 Task: Add call outs. Callouts: 7-Point star.
Action: Mouse moved to (278, 120)
Screenshot: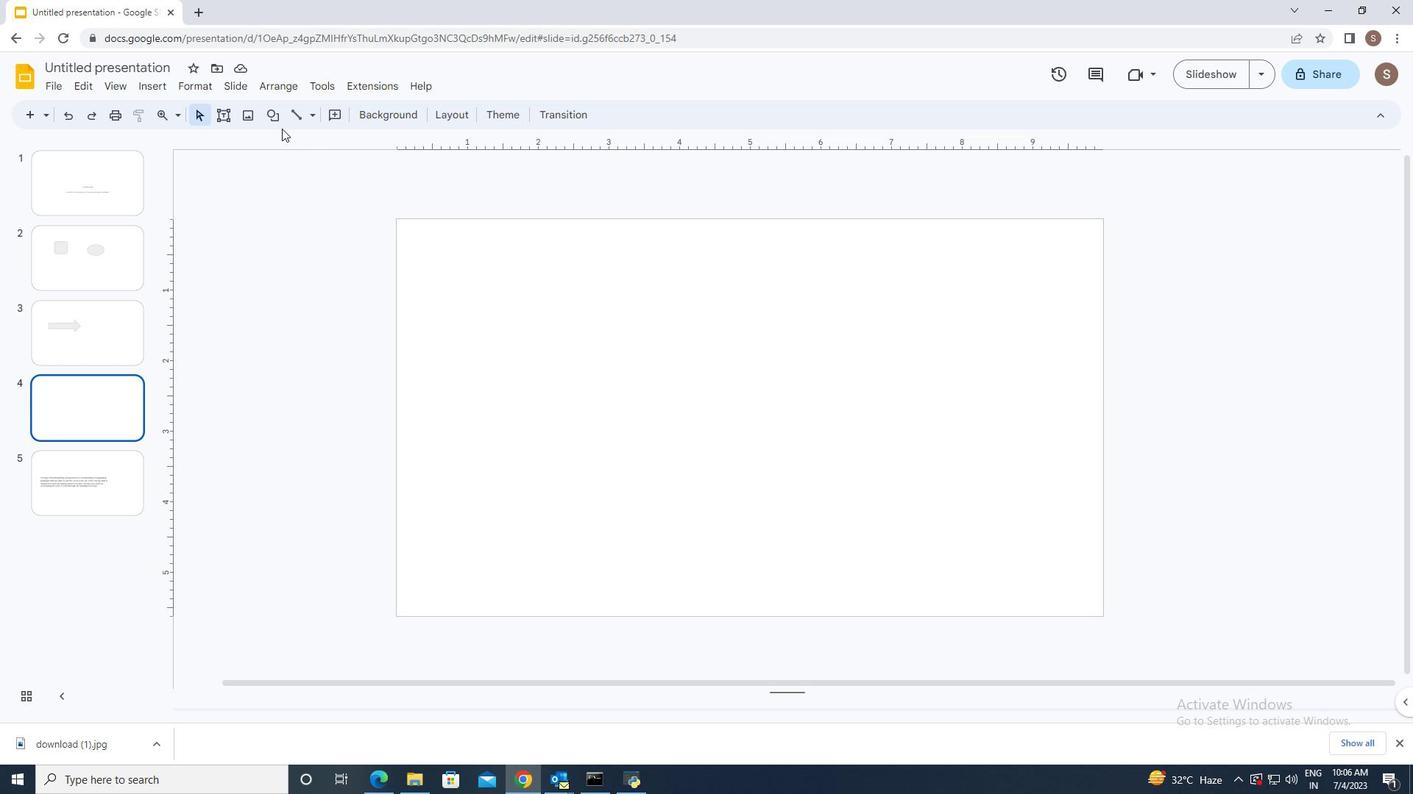 
Action: Mouse pressed left at (278, 120)
Screenshot: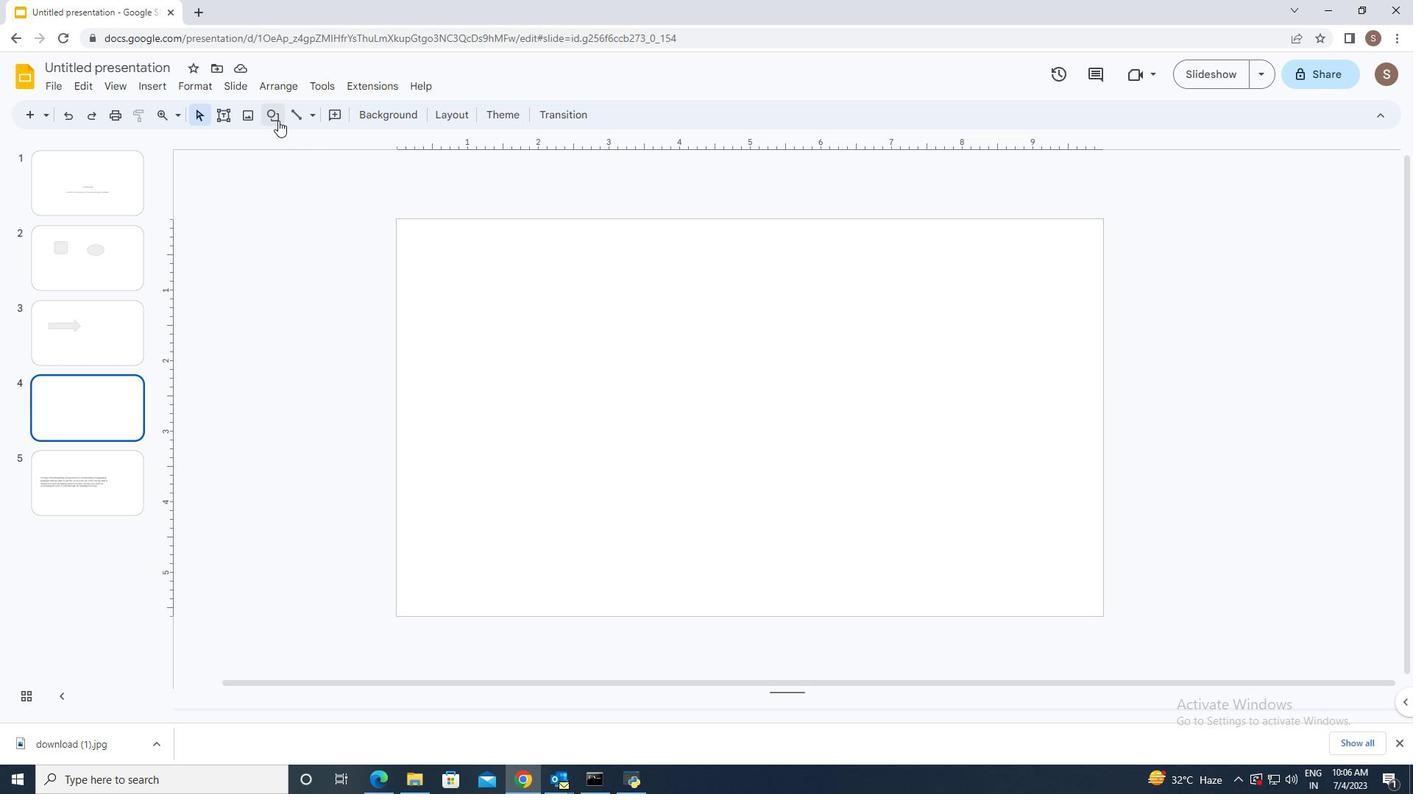 
Action: Mouse moved to (550, 190)
Screenshot: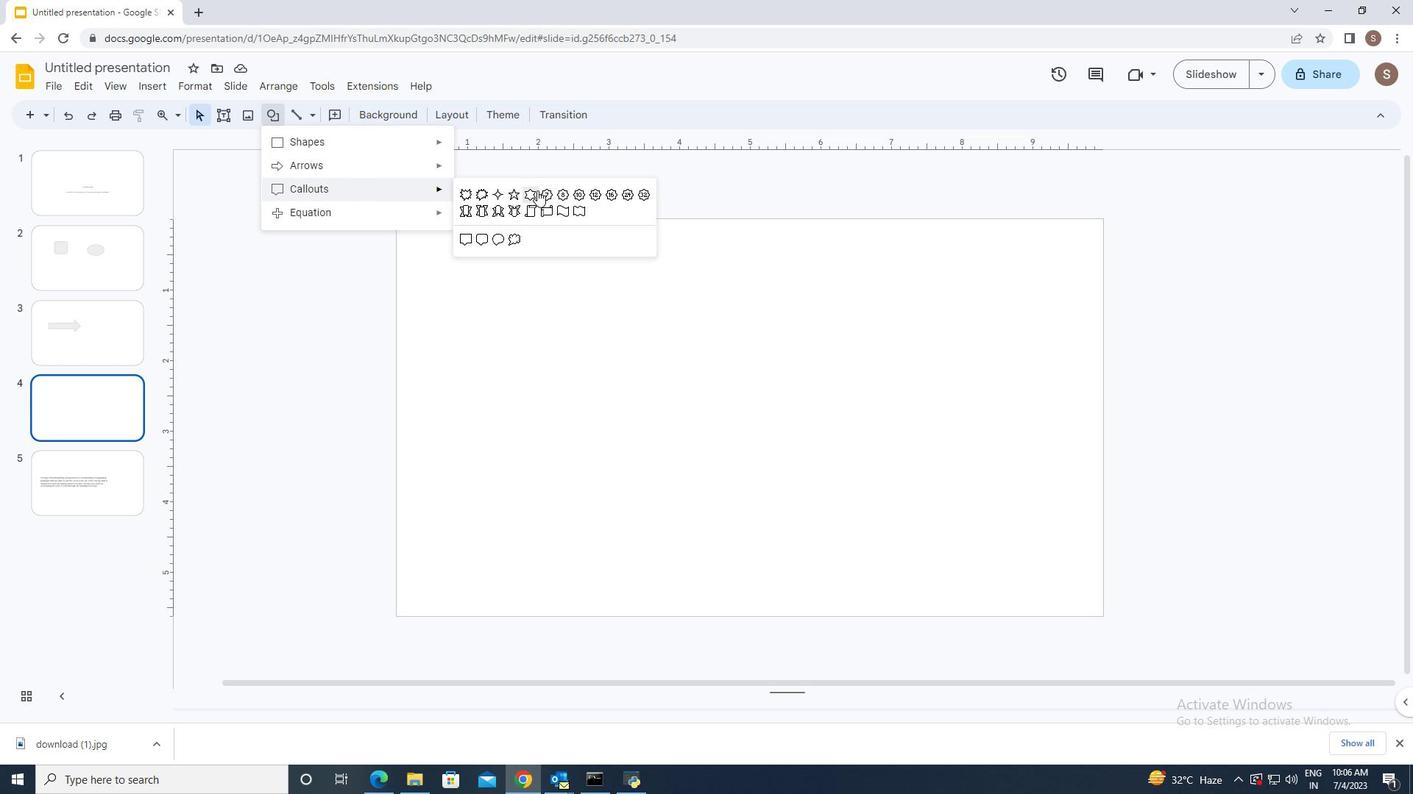 
Action: Mouse pressed left at (550, 190)
Screenshot: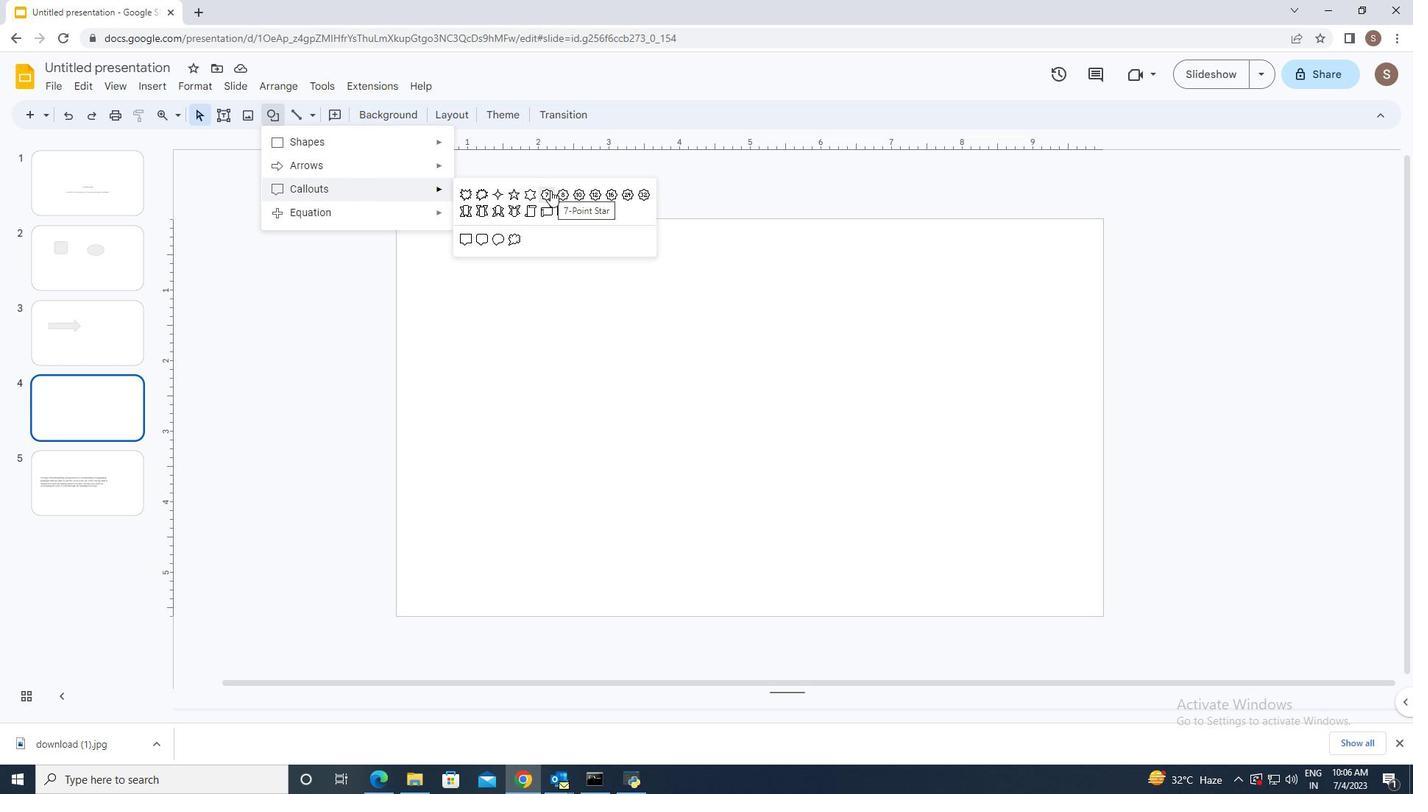 
Action: Mouse moved to (615, 354)
Screenshot: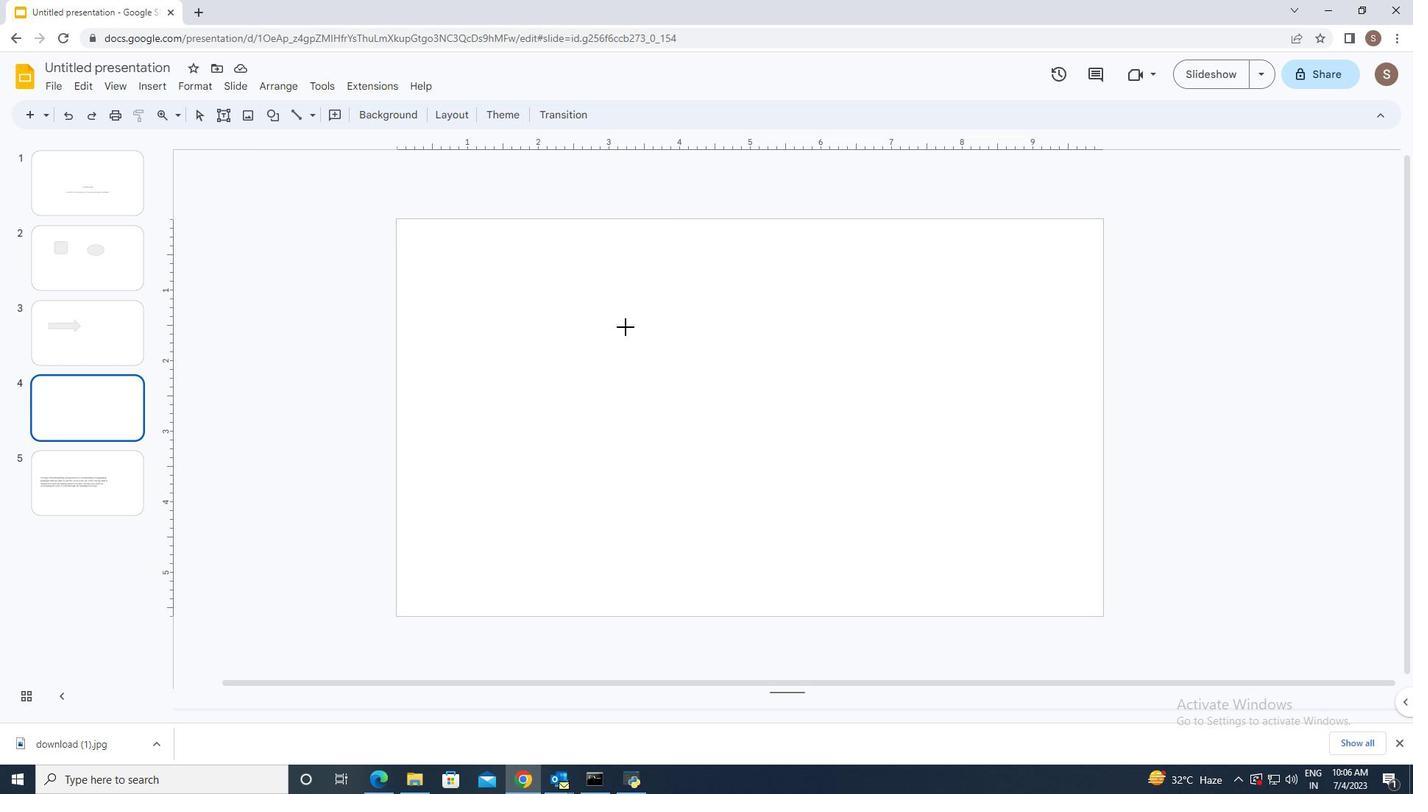 
Action: Mouse pressed left at (615, 354)
Screenshot: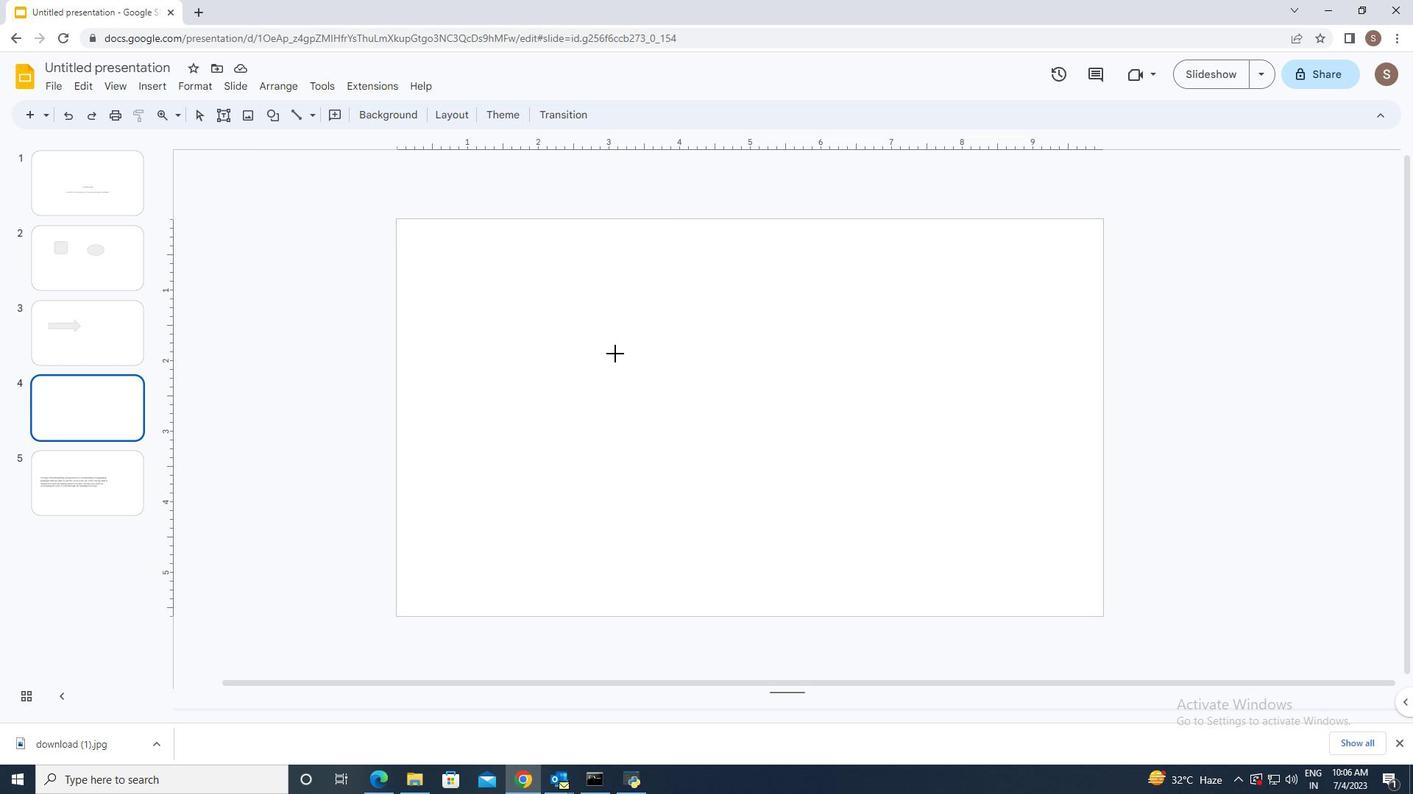 
Action: Mouse moved to (842, 369)
Screenshot: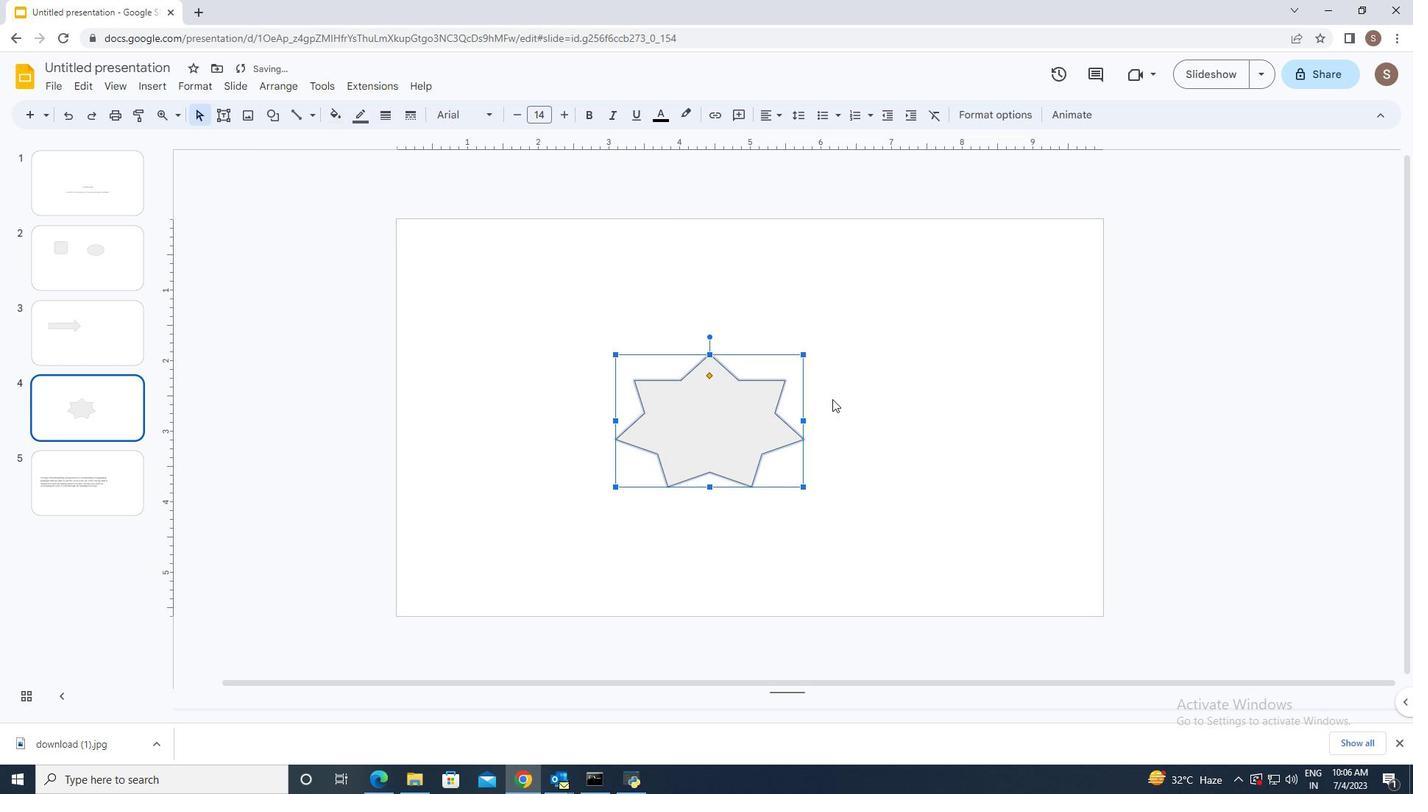 
Action: Mouse pressed left at (842, 369)
Screenshot: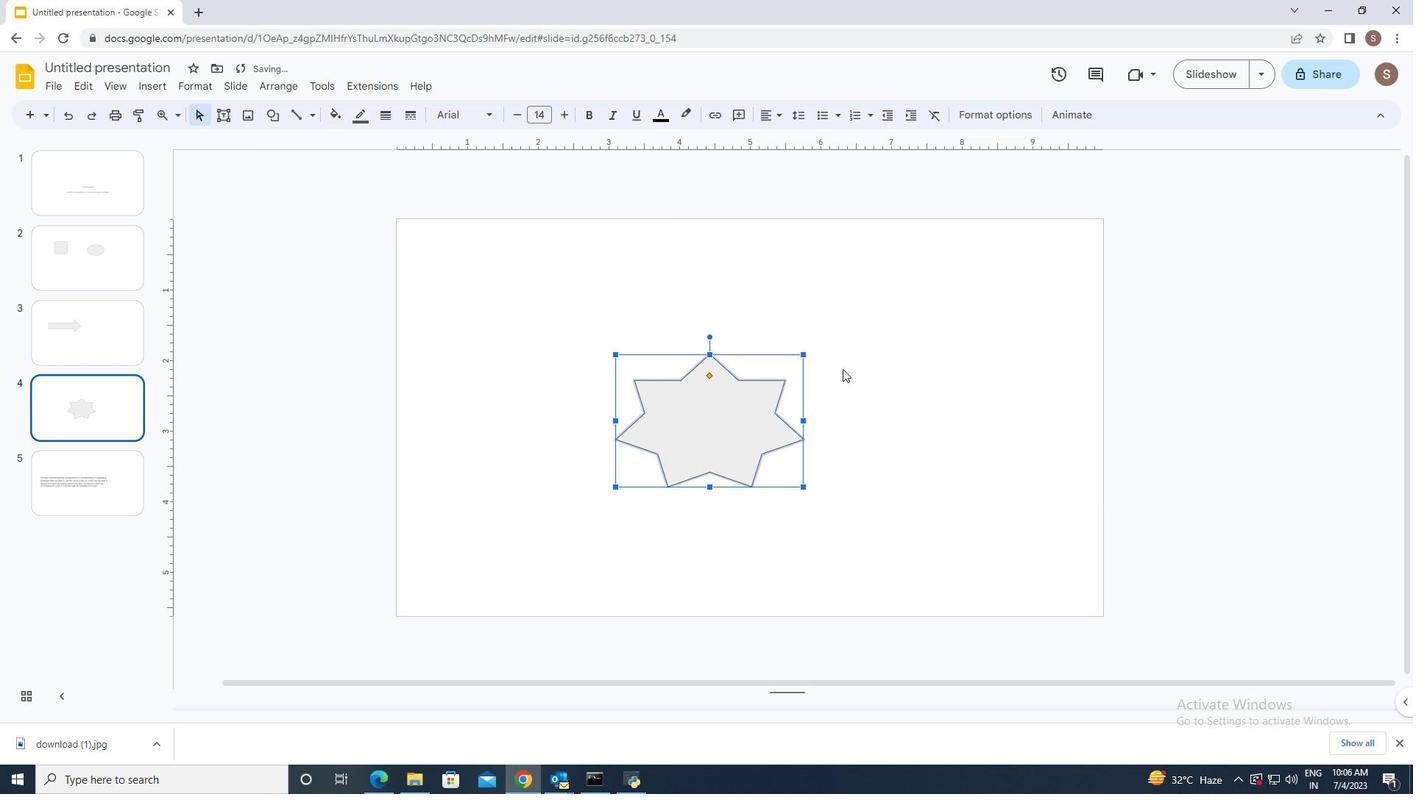 
Action: Mouse moved to (835, 363)
Screenshot: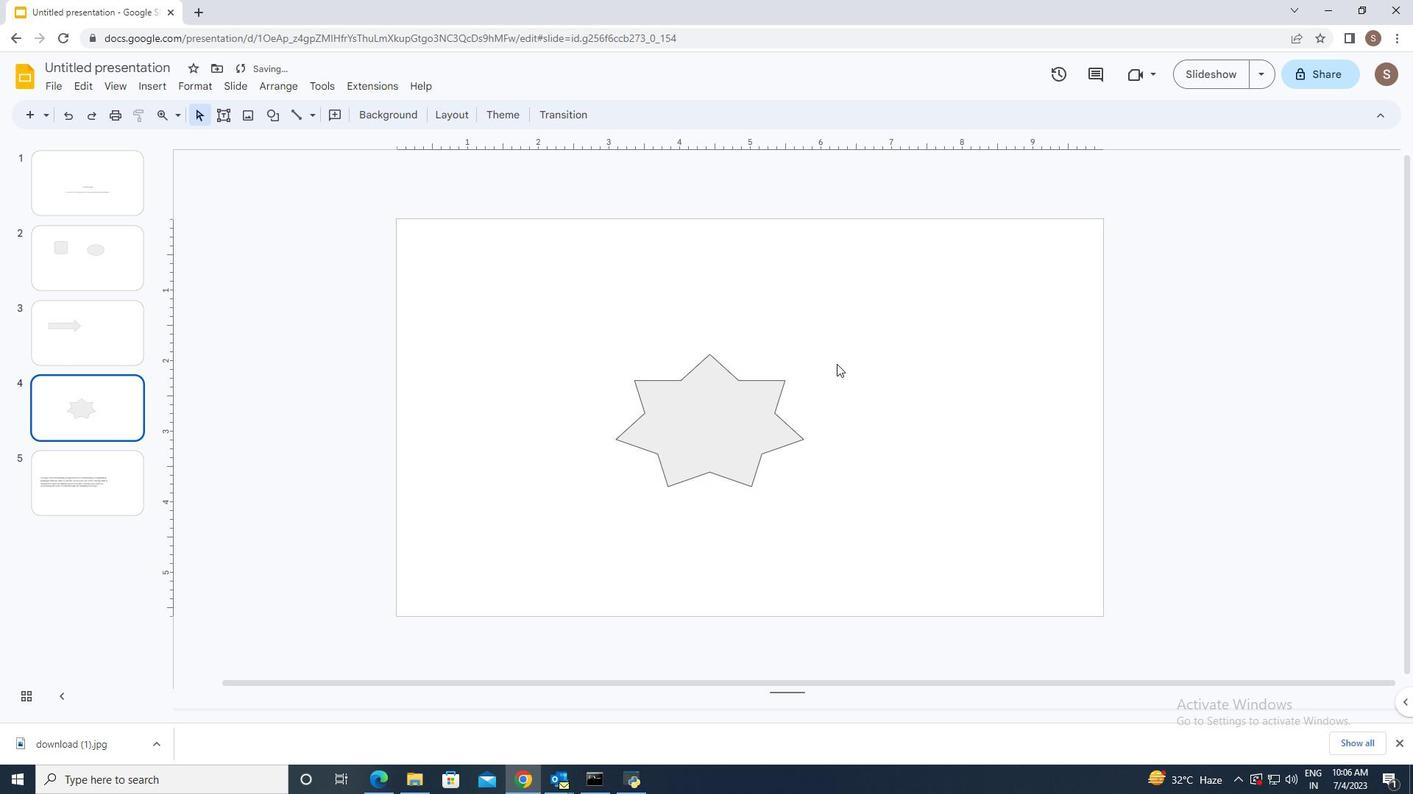 
